 Task: Create Card Industry Trend Analysis in Board Vendor Relations to Workspace Insurance. Create Card Civil Engineering Review in Board Product Lifecycle Management to Workspace Insurance. Create Card Market Research Survey in Board Market Trend Analysis and Forecasting to Workspace Insurance
Action: Mouse moved to (77, 318)
Screenshot: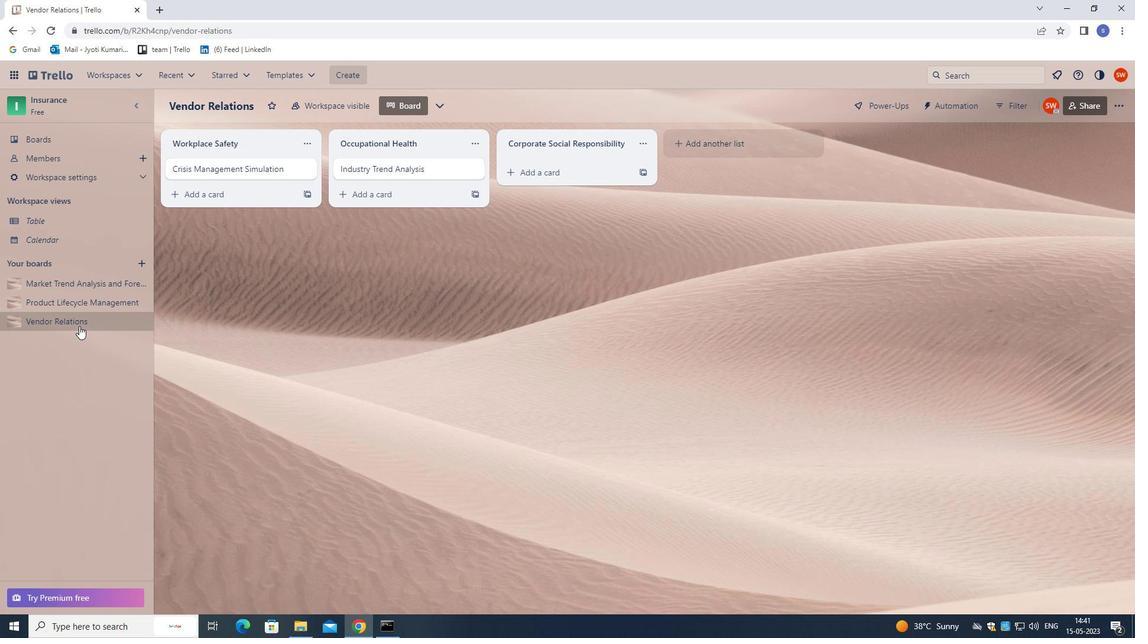 
Action: Mouse pressed left at (77, 318)
Screenshot: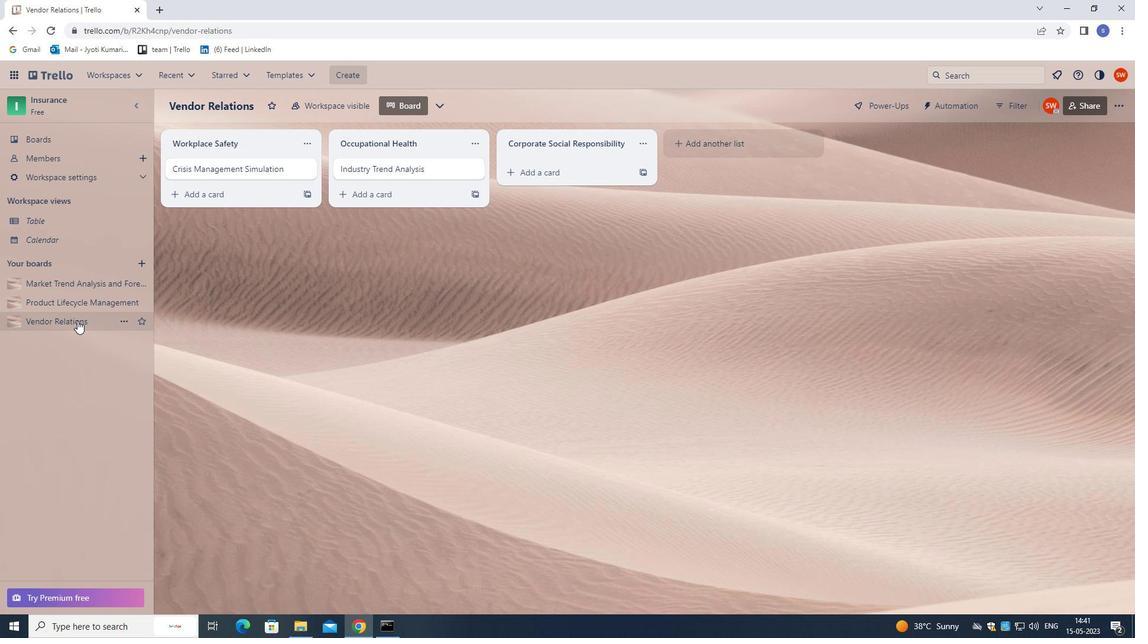
Action: Mouse moved to (555, 168)
Screenshot: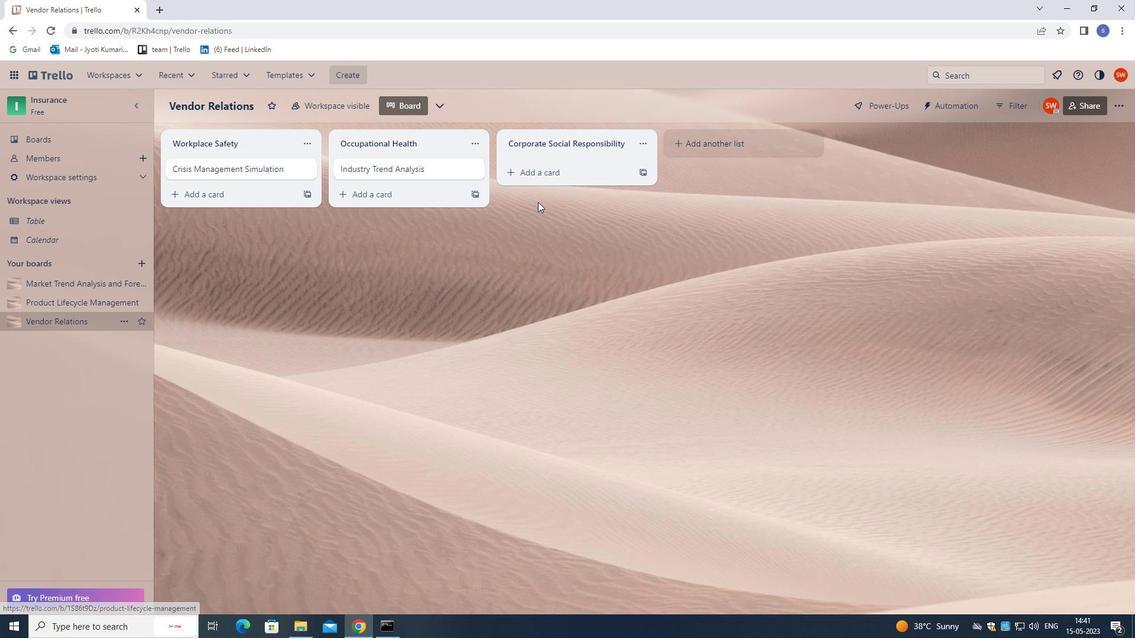 
Action: Mouse pressed left at (555, 168)
Screenshot: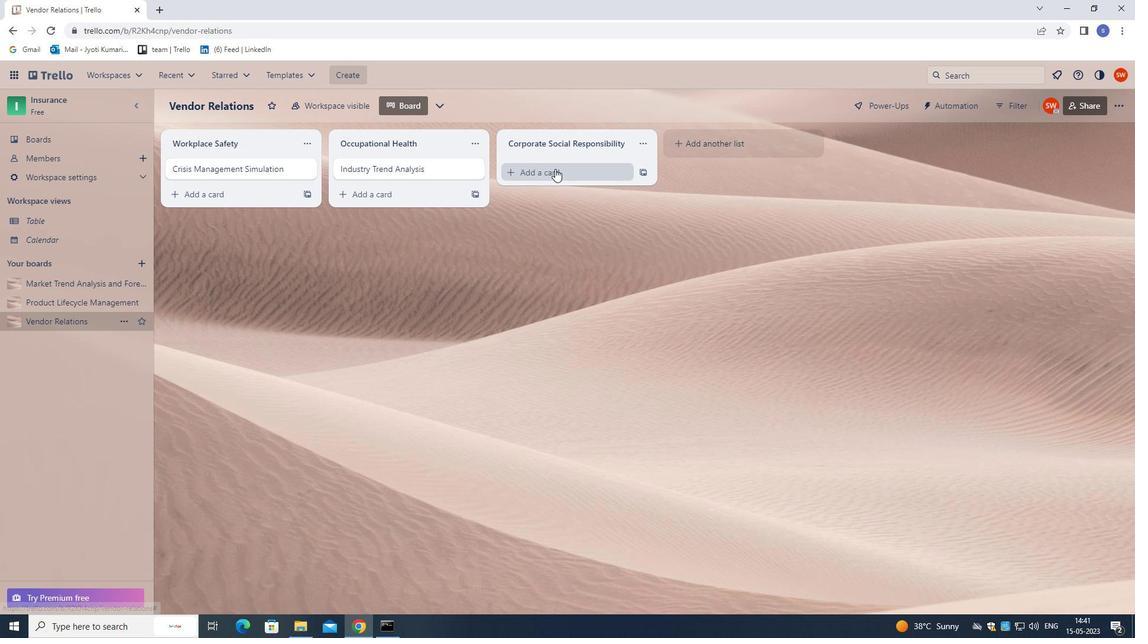 
Action: Mouse moved to (555, 301)
Screenshot: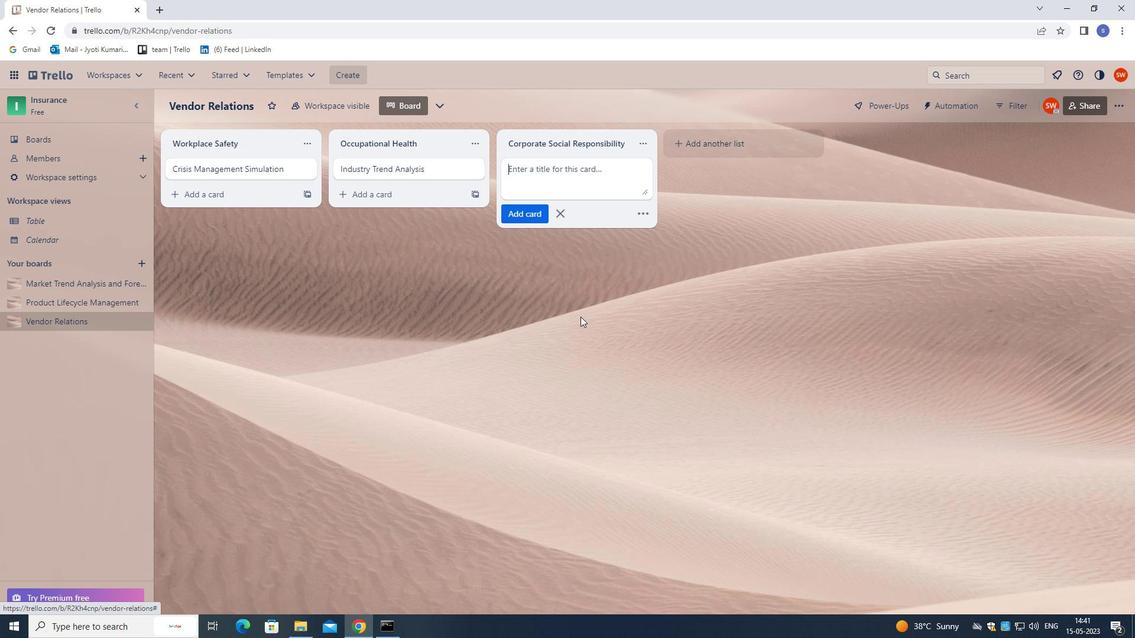
Action: Key pressed <Key.shift>INDUSTRY<Key.space><Key.shift>TREA<Key.backspace>ND<Key.space><Key.shift>ANALYSIS<Key.enter>
Screenshot: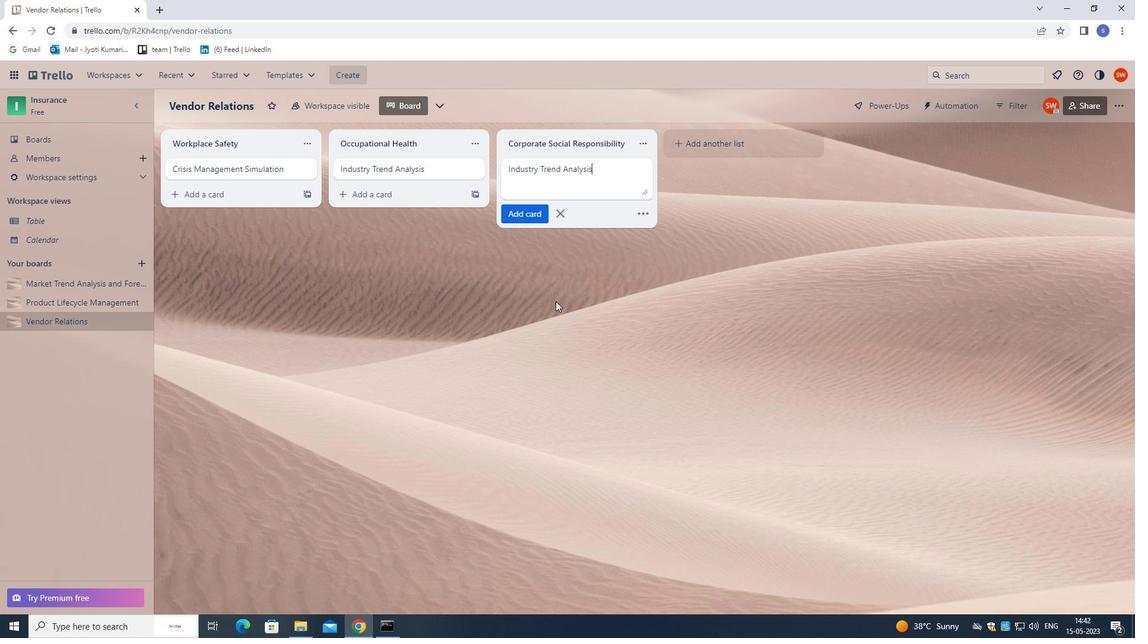 
Action: Mouse moved to (96, 305)
Screenshot: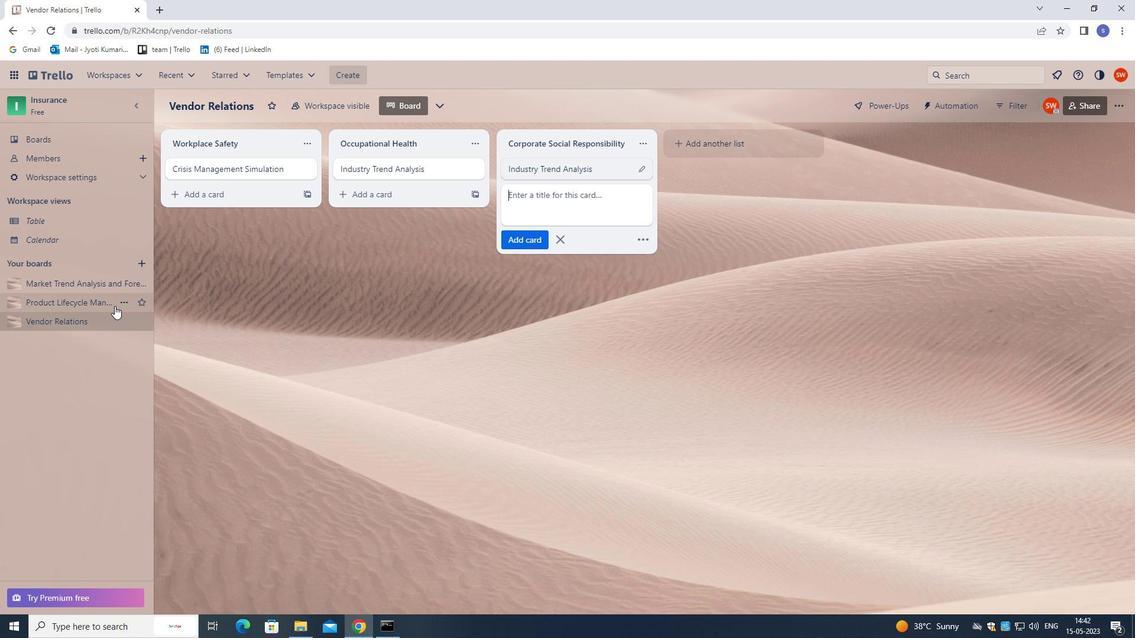 
Action: Mouse pressed left at (96, 305)
Screenshot: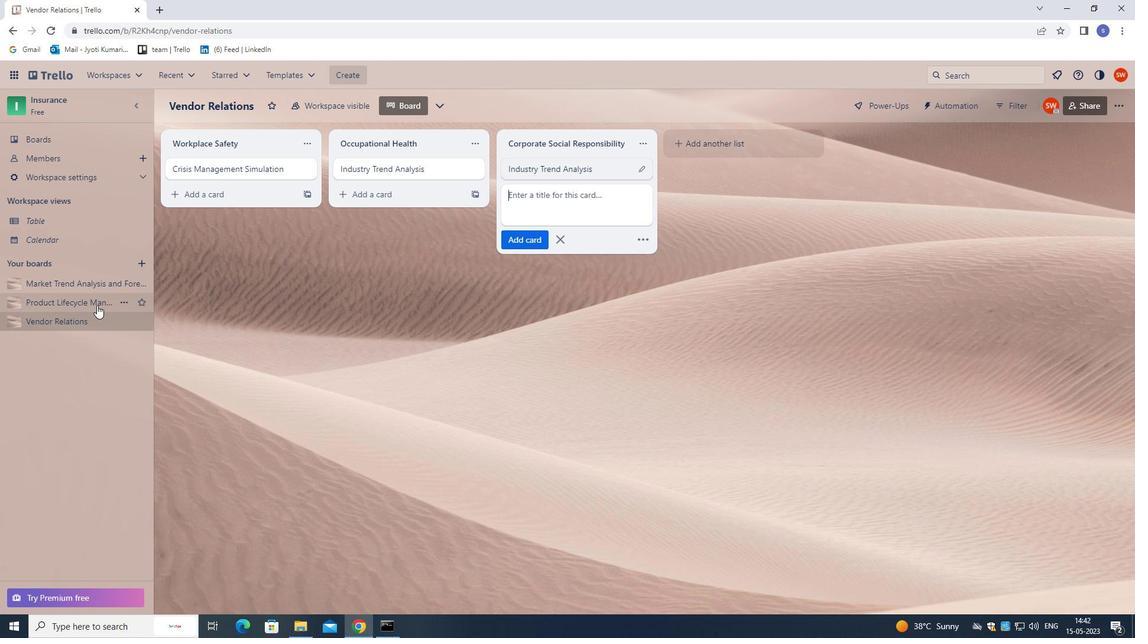 
Action: Mouse moved to (510, 171)
Screenshot: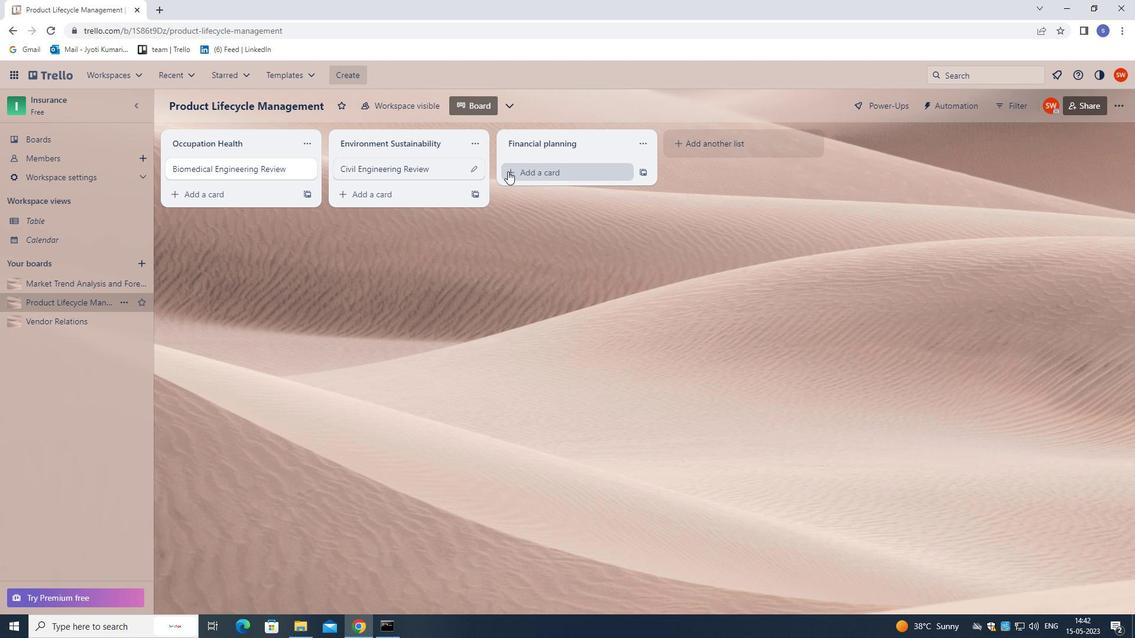 
Action: Mouse pressed left at (510, 171)
Screenshot: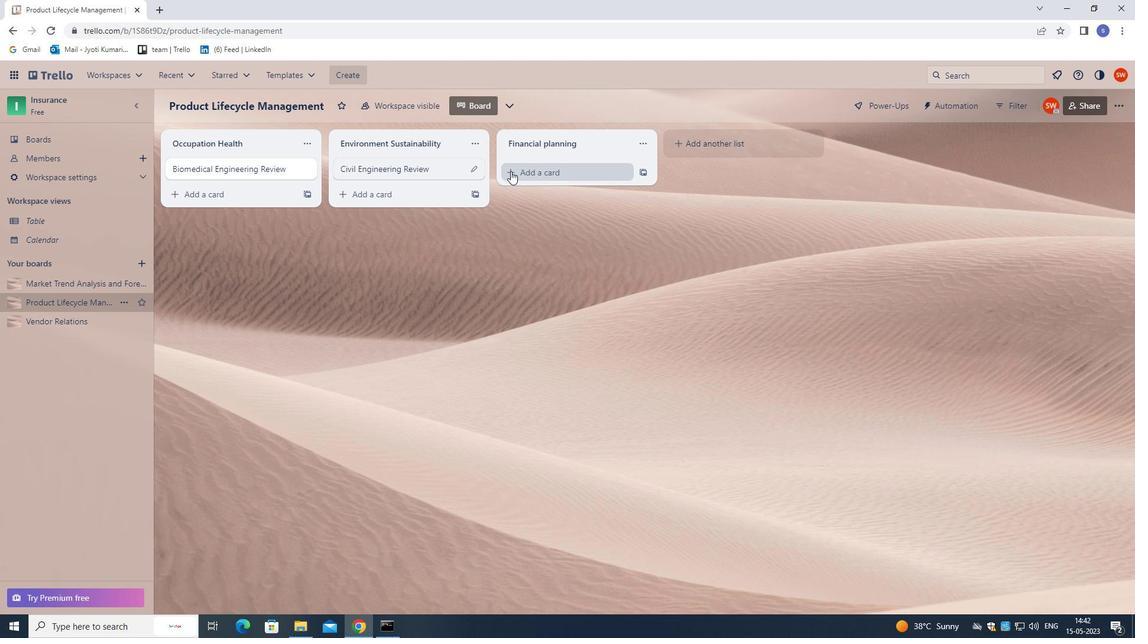 
Action: Mouse moved to (437, 322)
Screenshot: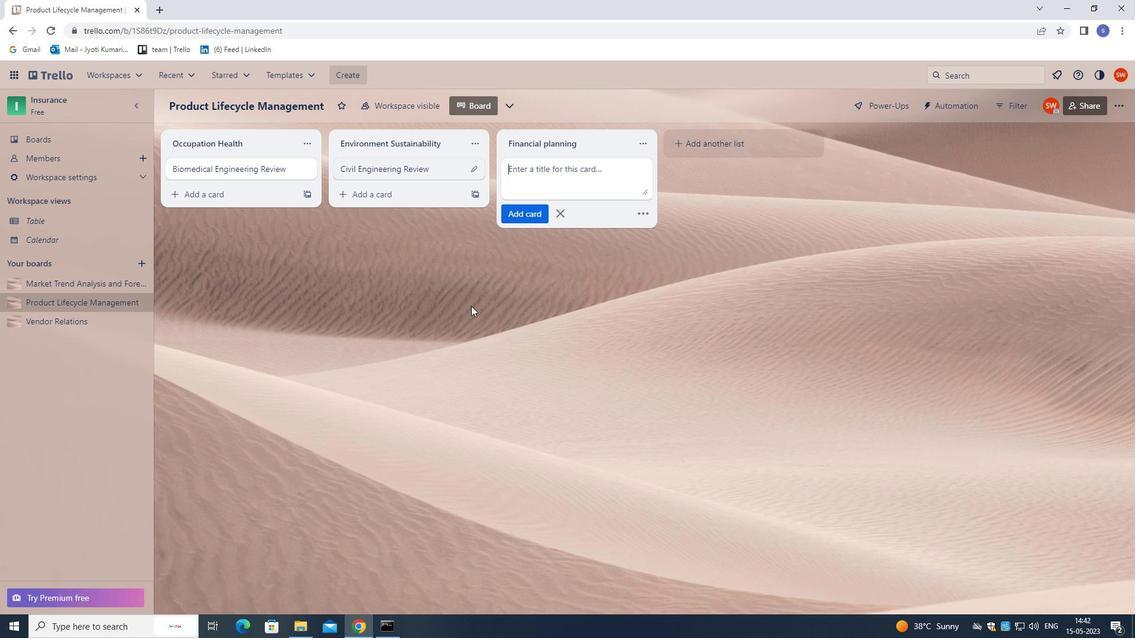 
Action: Key pressed <Key.shift>CIC<Key.backspace>VIL<Key.space><Key.shift>ENGINEERING<Key.space><Key.shift><Key.shift><Key.shift><Key.shift><Key.shift><Key.shift><Key.shift><Key.shift>REVIEW<Key.enter>
Screenshot: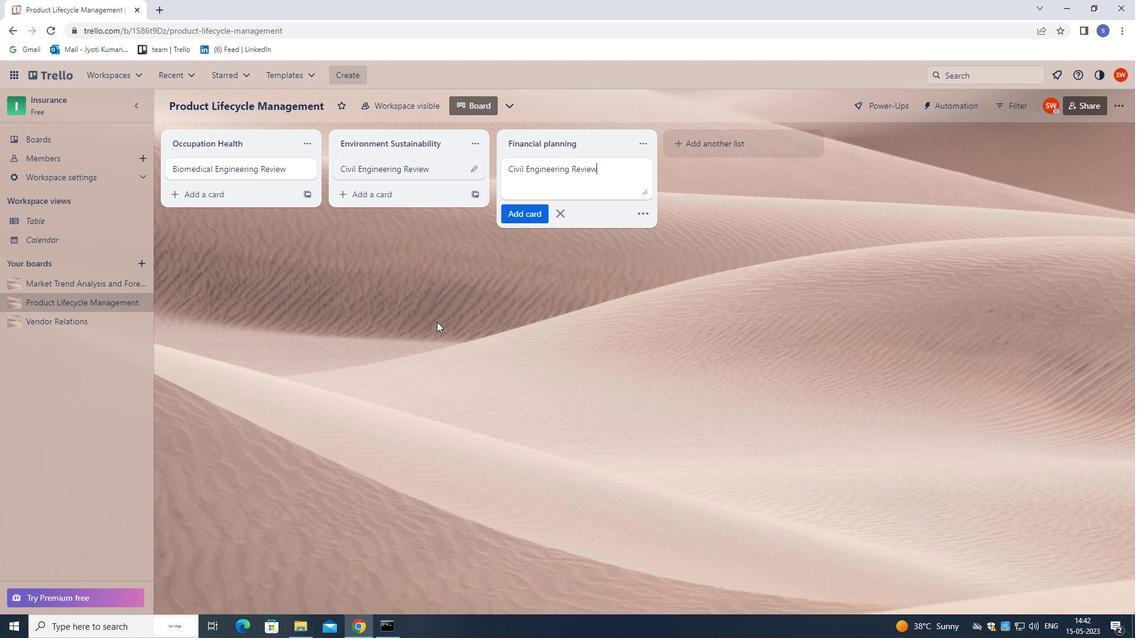 
Action: Mouse moved to (95, 281)
Screenshot: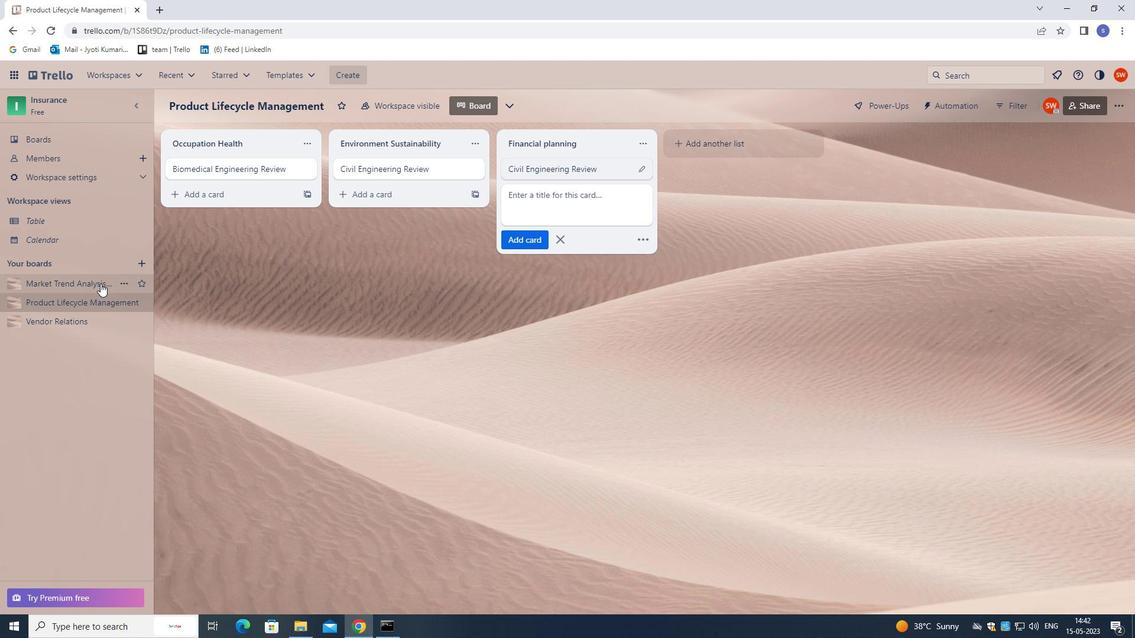 
Action: Mouse pressed left at (95, 281)
Screenshot: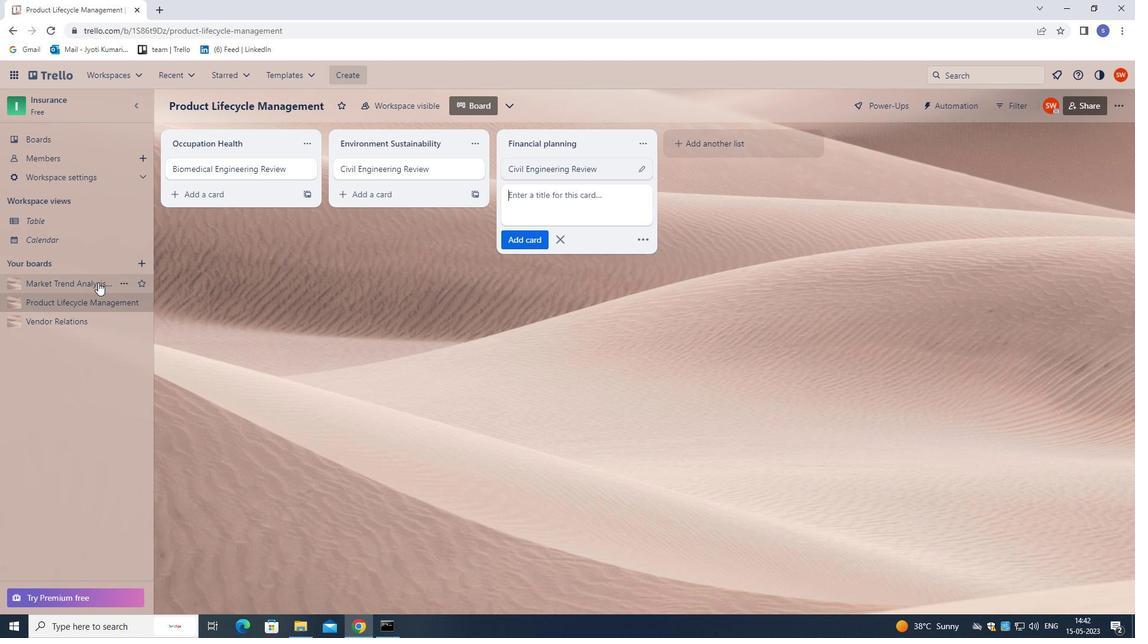 
Action: Mouse moved to (556, 172)
Screenshot: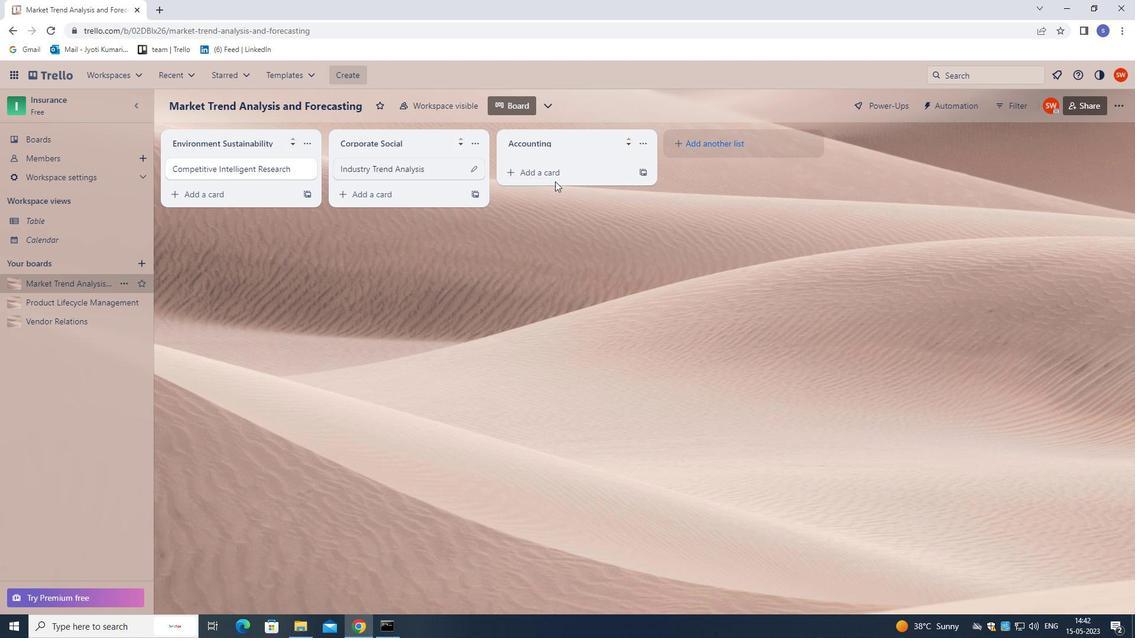 
Action: Mouse pressed left at (556, 172)
Screenshot: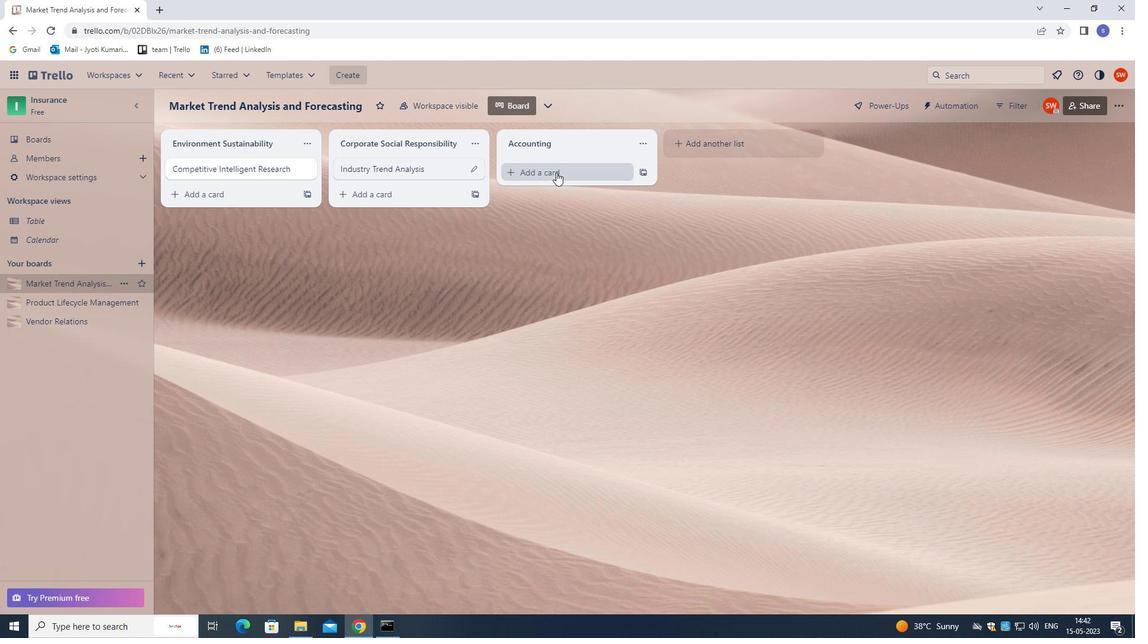 
Action: Mouse moved to (560, 396)
Screenshot: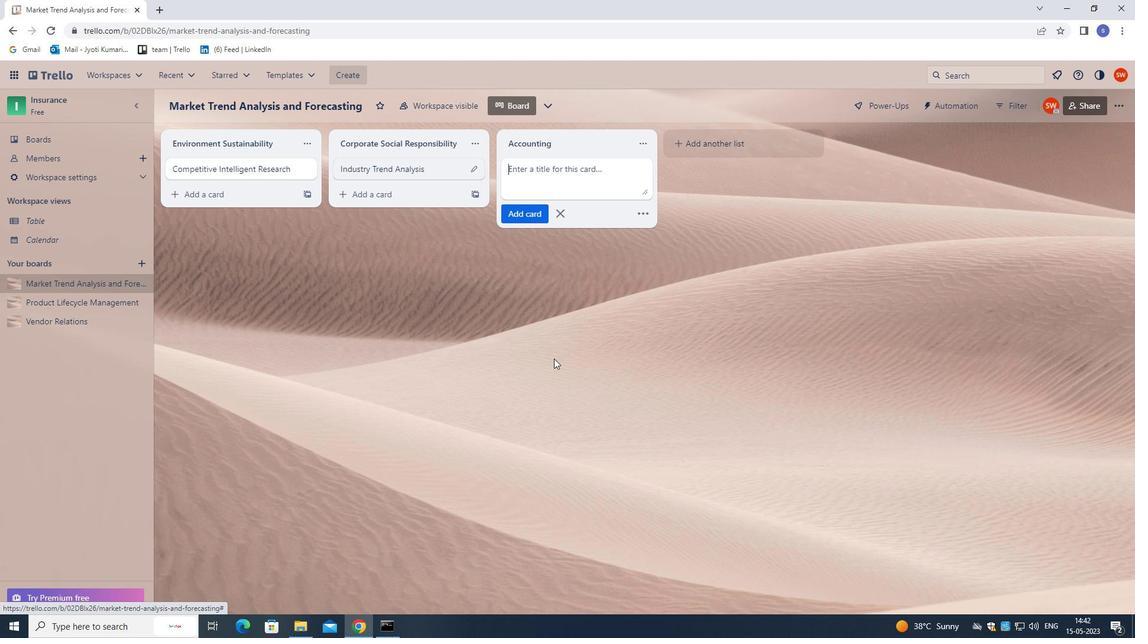 
Action: Key pressed <Key.shift>MARKET<Key.space><Key.shift>RESEARCH<Key.space><Key.shift>SURVEY<Key.enter>
Screenshot: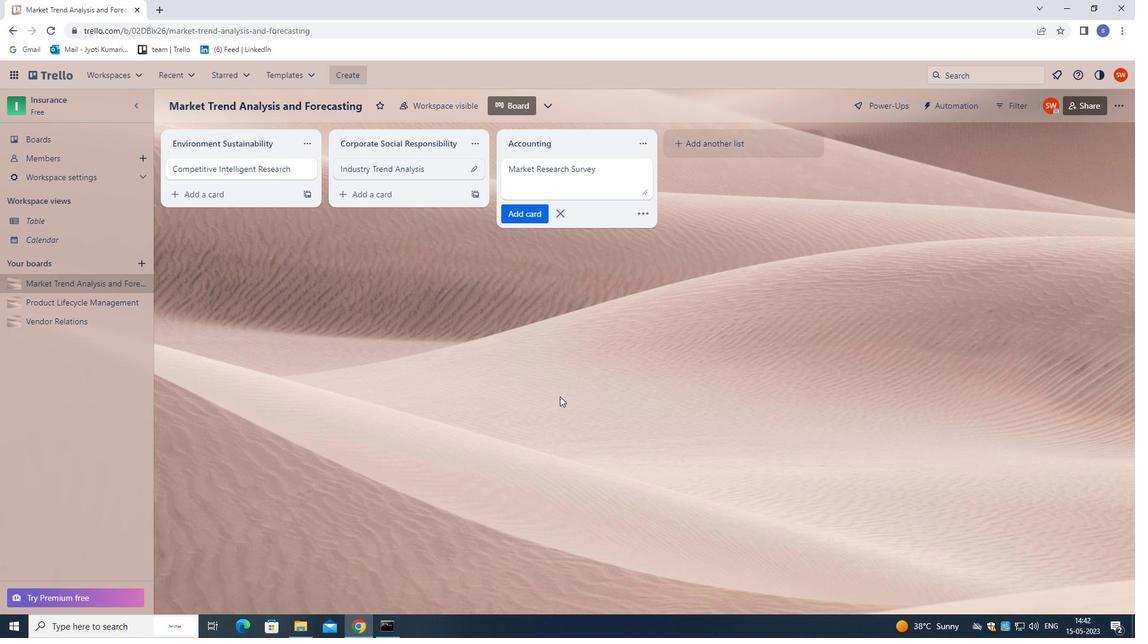 
